 Task: In job post updates choose email frequency weekly.
Action: Mouse moved to (829, 71)
Screenshot: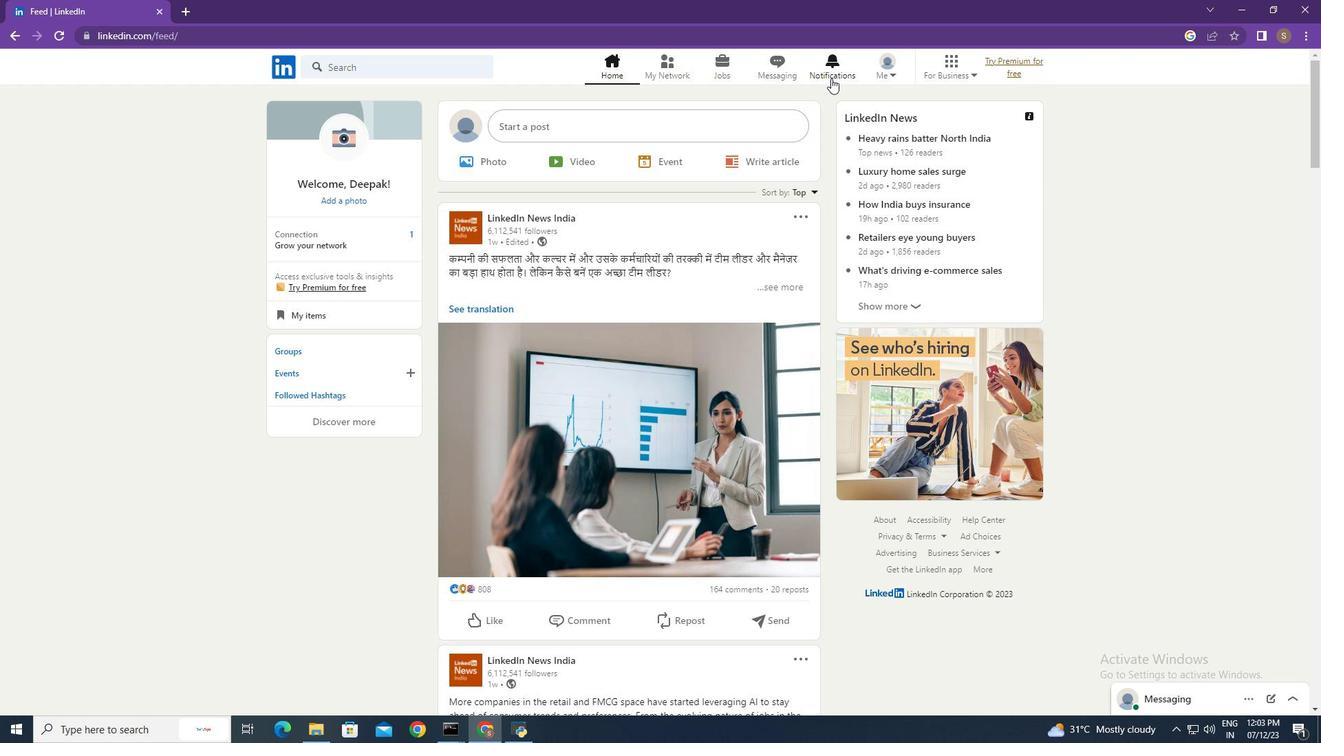 
Action: Mouse pressed left at (829, 71)
Screenshot: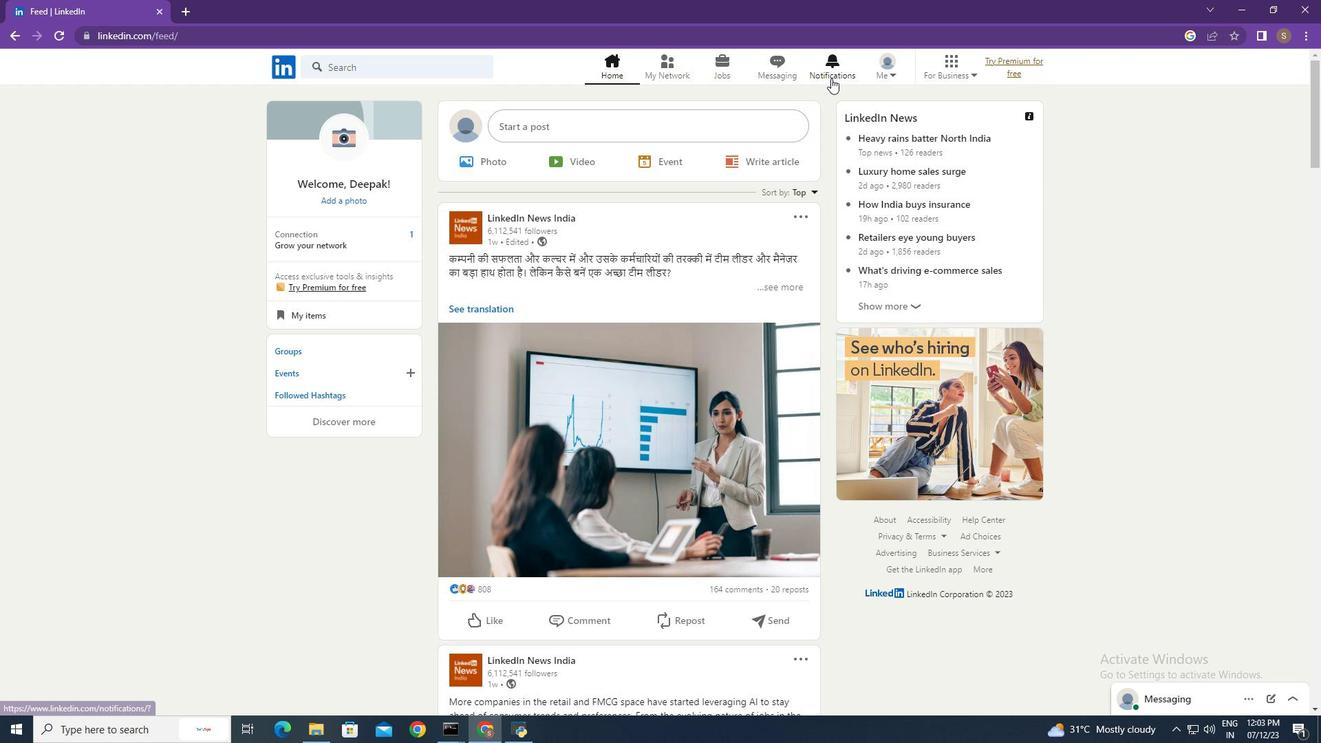 
Action: Mouse moved to (295, 154)
Screenshot: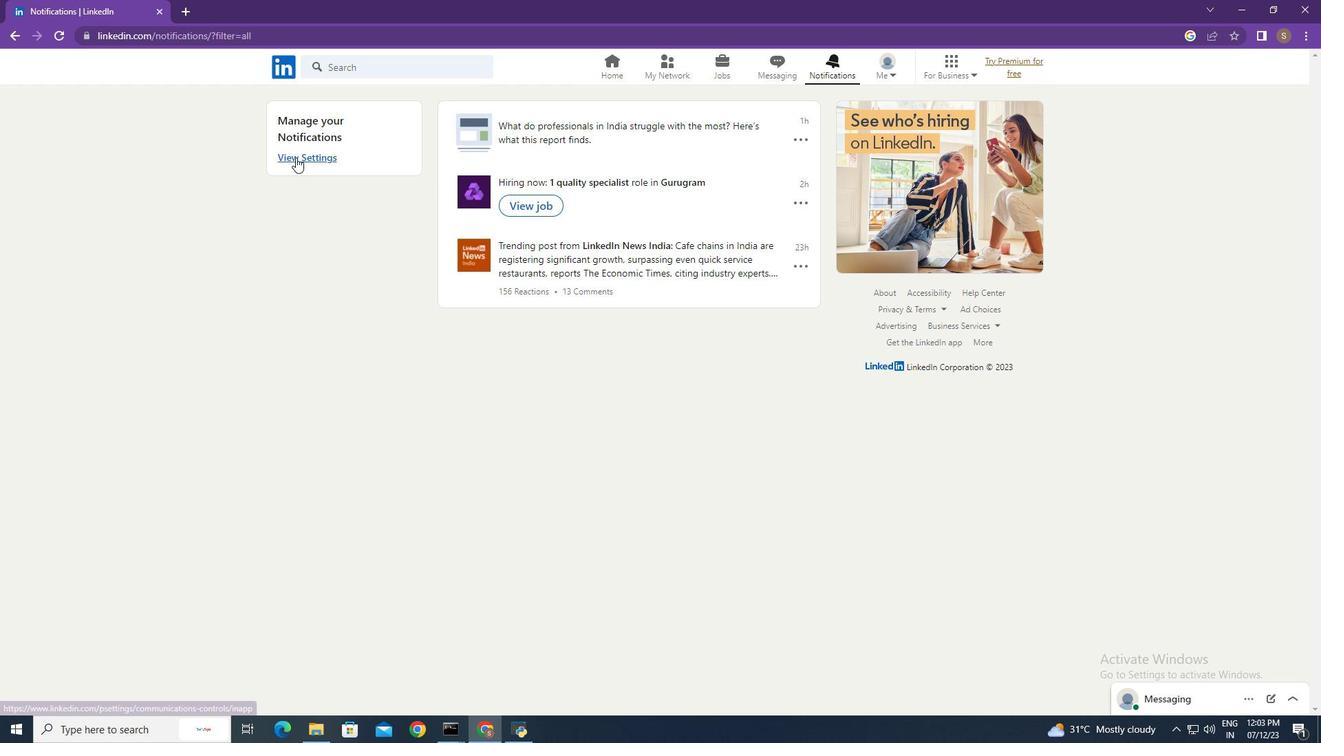 
Action: Mouse pressed left at (295, 154)
Screenshot: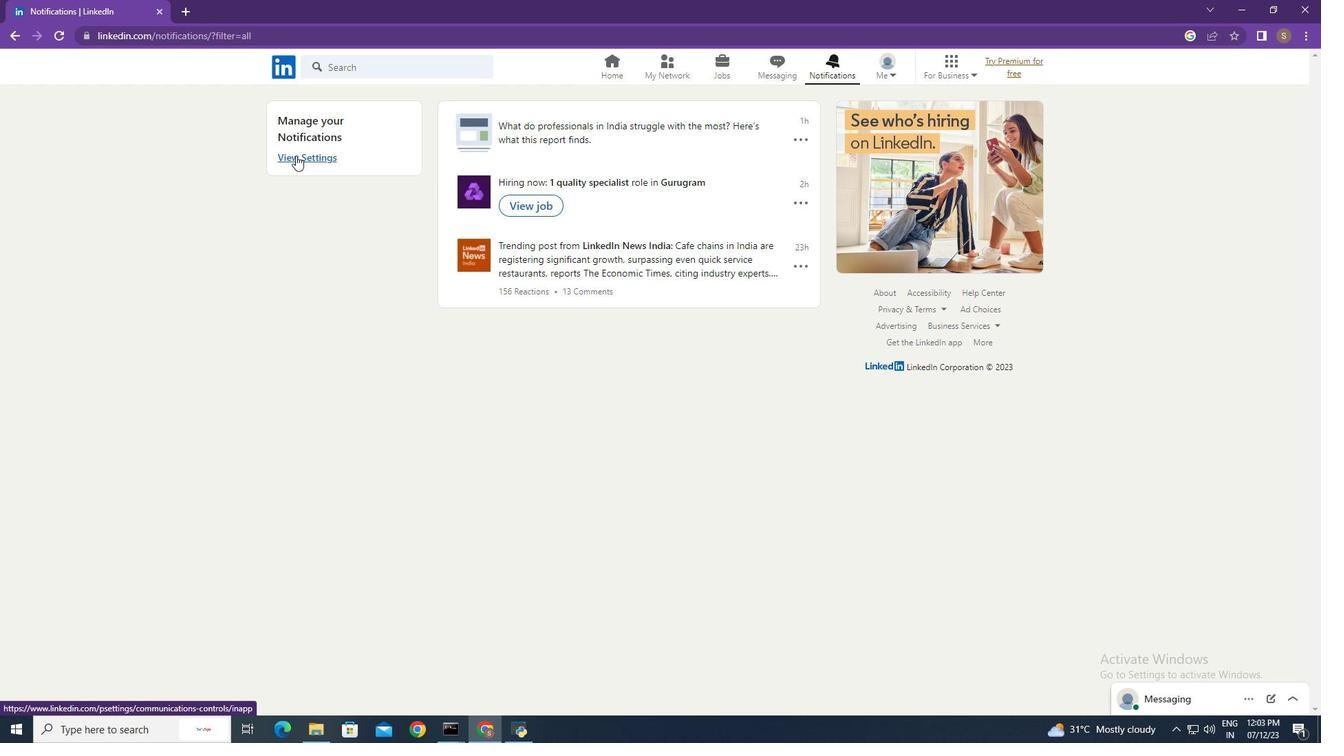 
Action: Mouse moved to (771, 248)
Screenshot: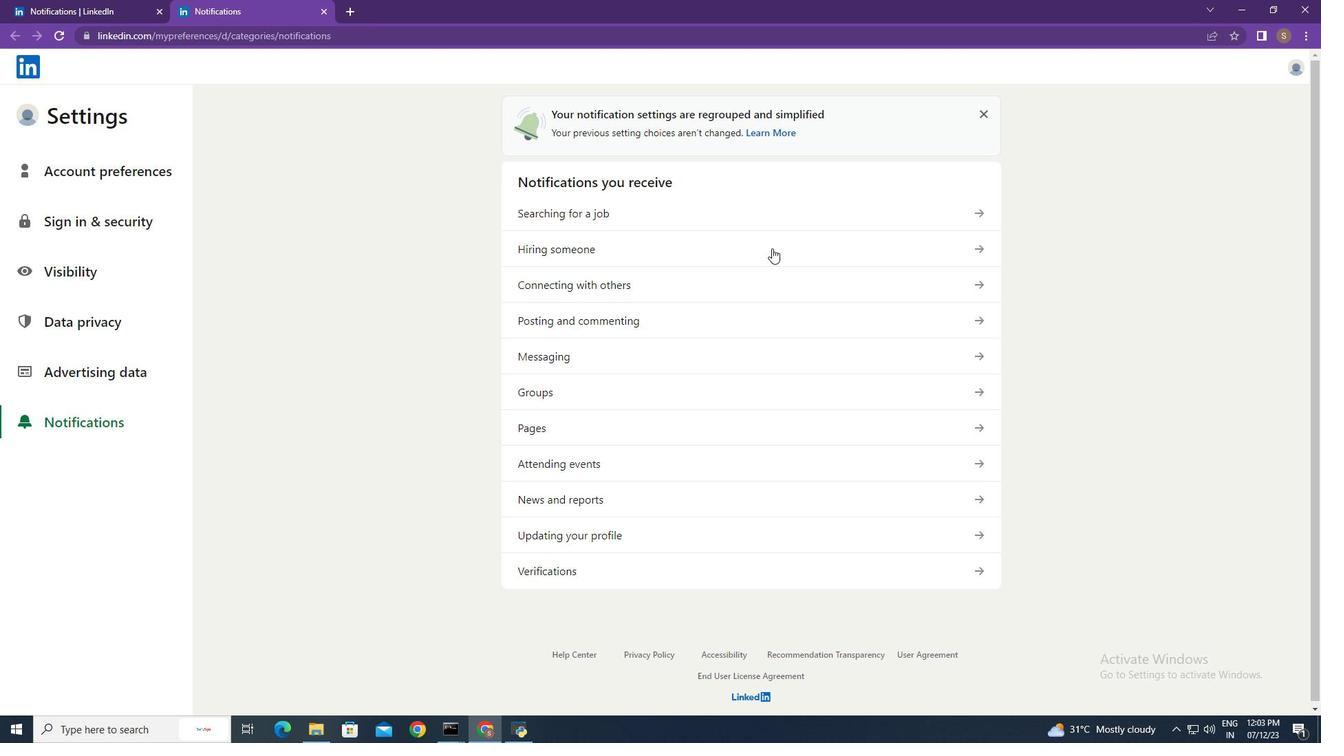 
Action: Mouse pressed left at (771, 248)
Screenshot: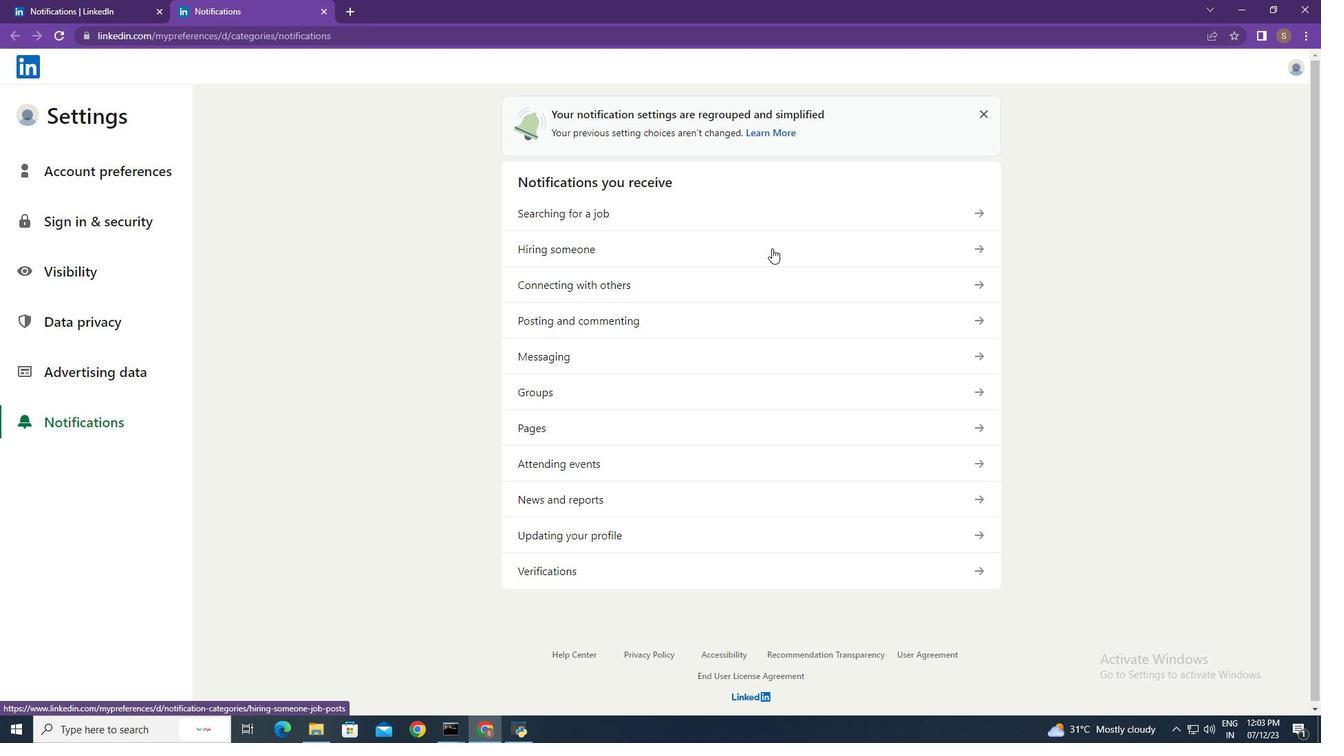 
Action: Mouse moved to (886, 255)
Screenshot: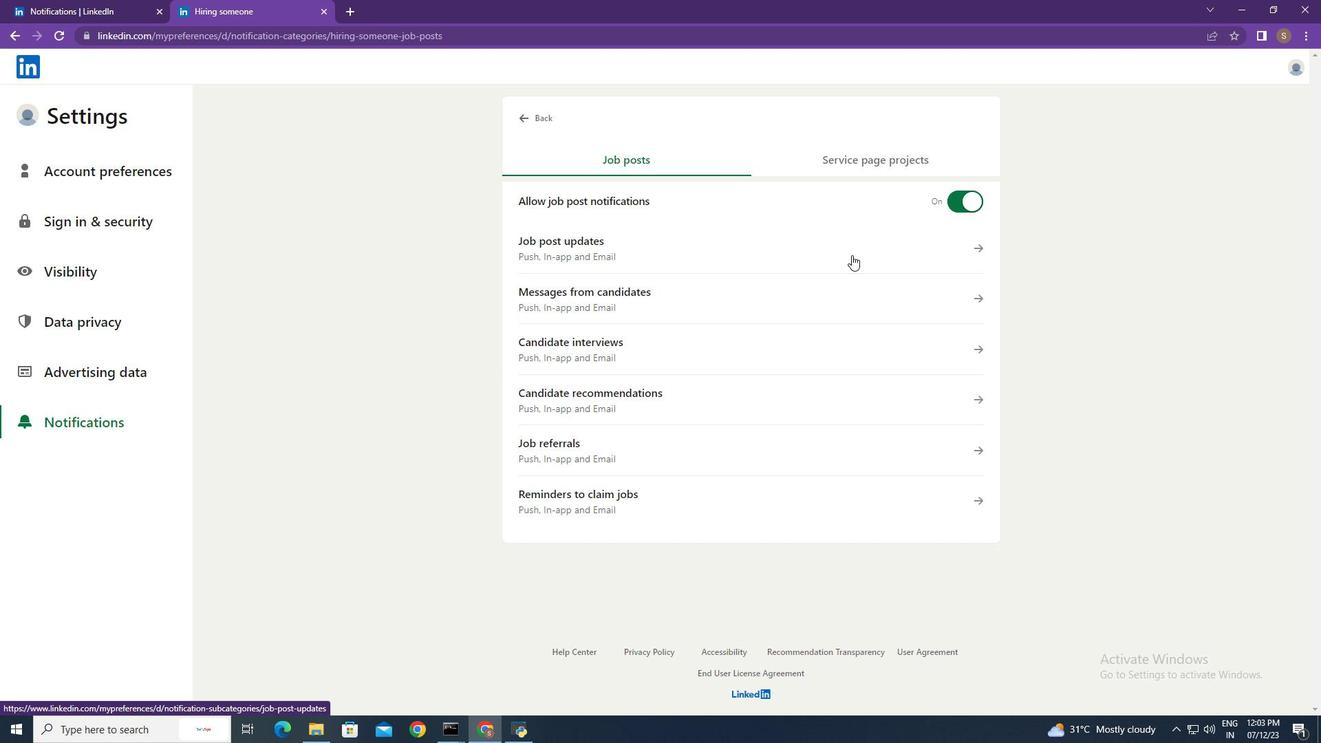 
Action: Mouse pressed left at (886, 255)
Screenshot: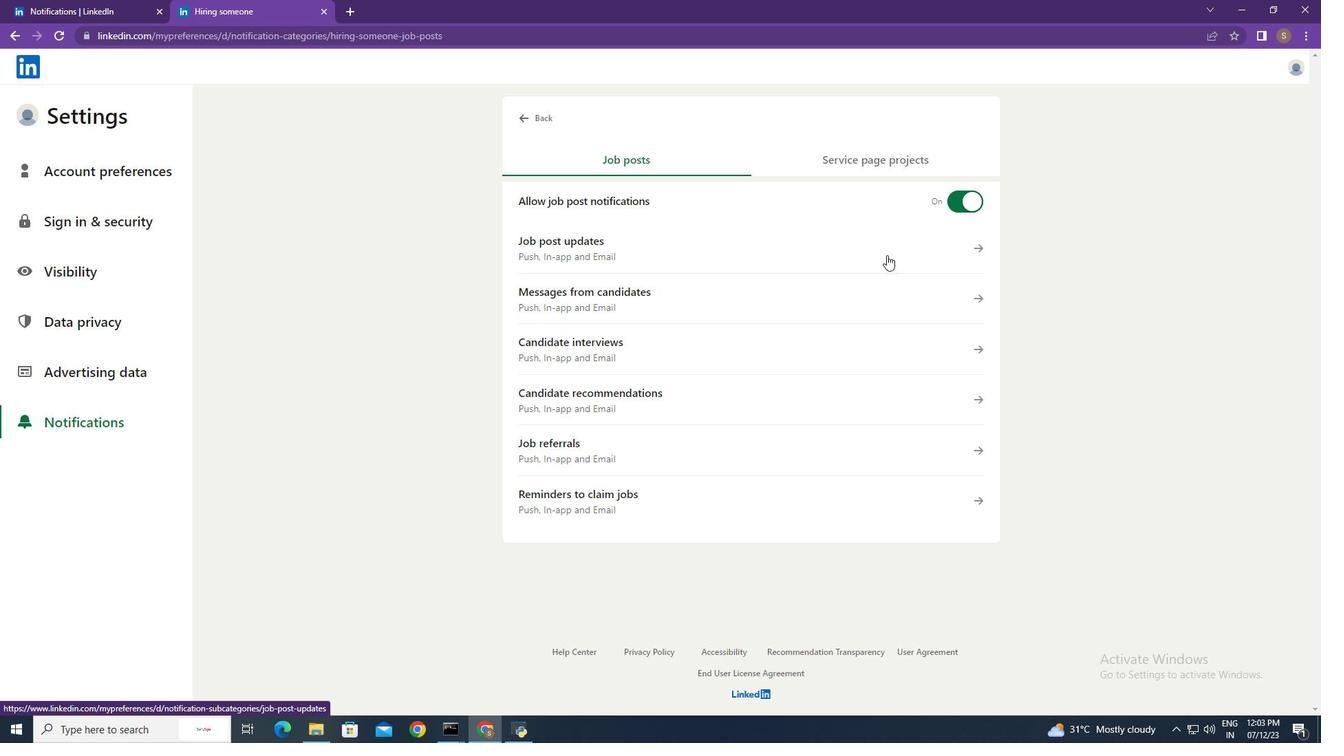 
Action: Mouse moved to (538, 469)
Screenshot: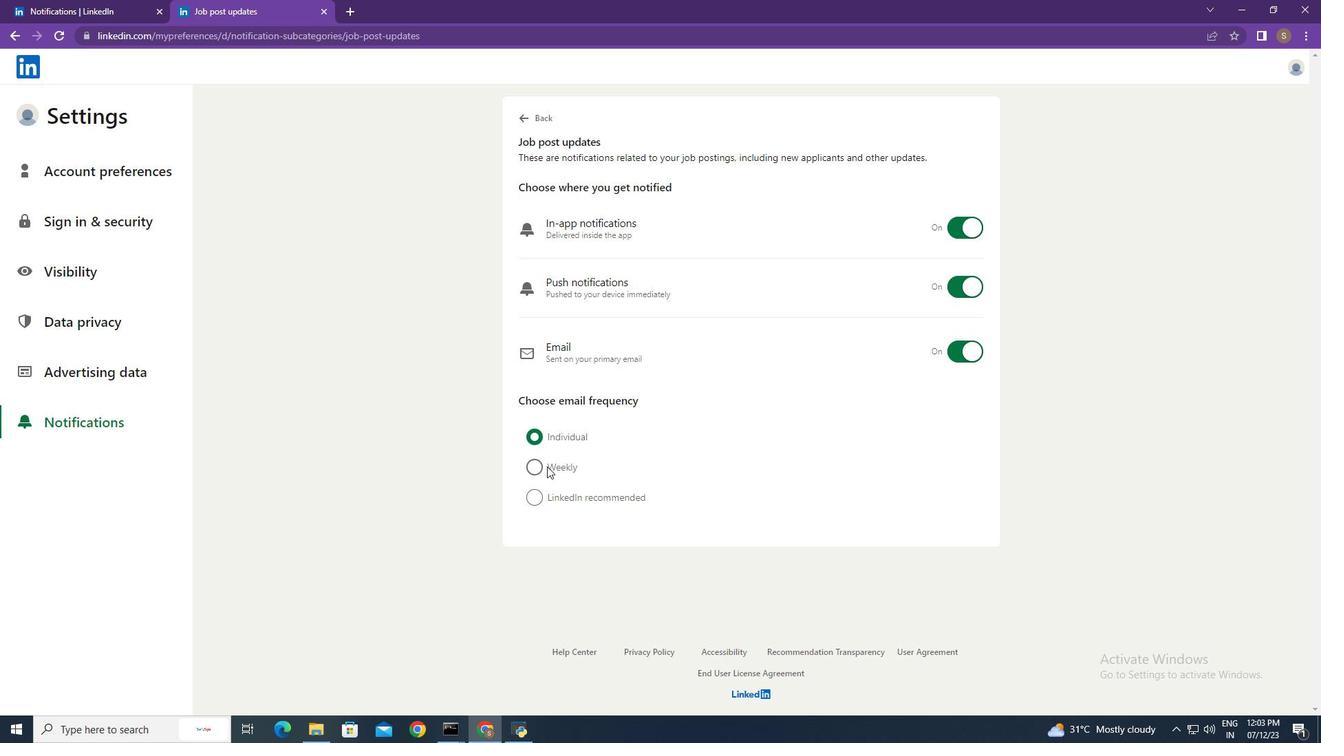 
Action: Mouse pressed left at (538, 469)
Screenshot: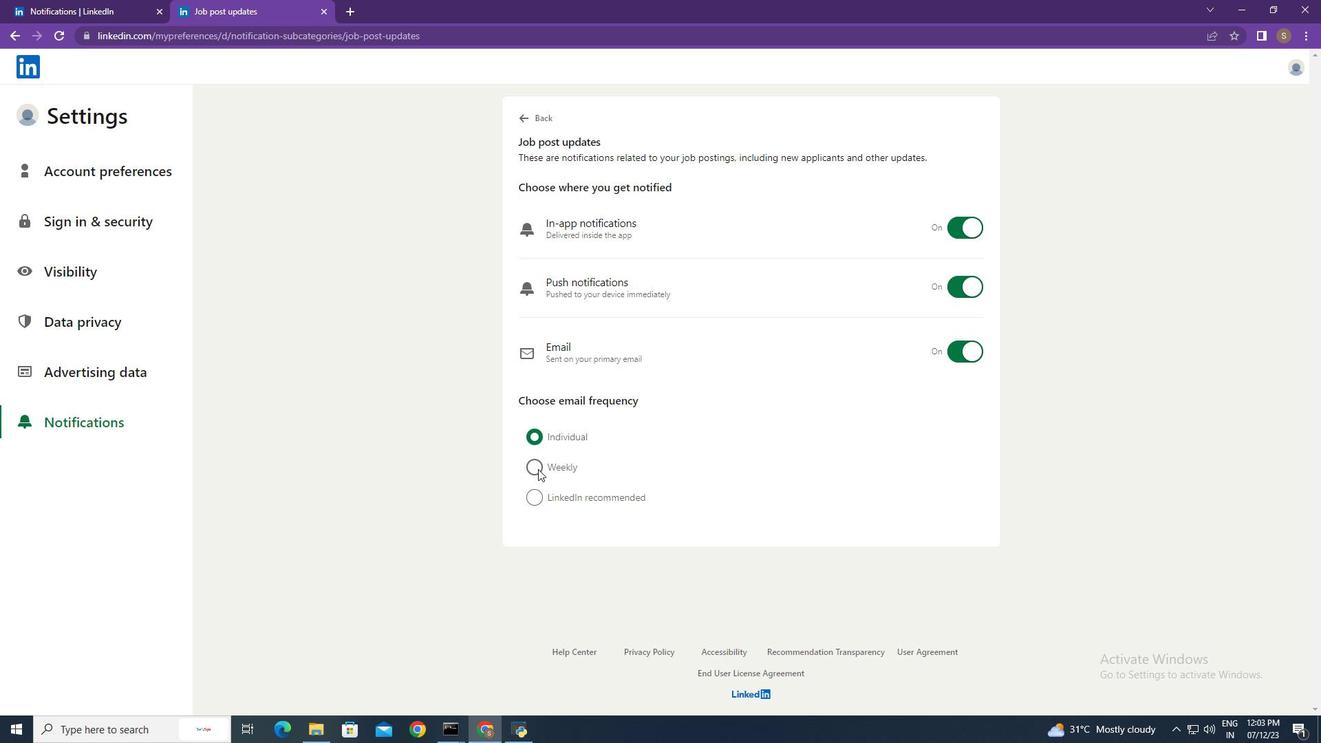 
Action: Mouse moved to (402, 452)
Screenshot: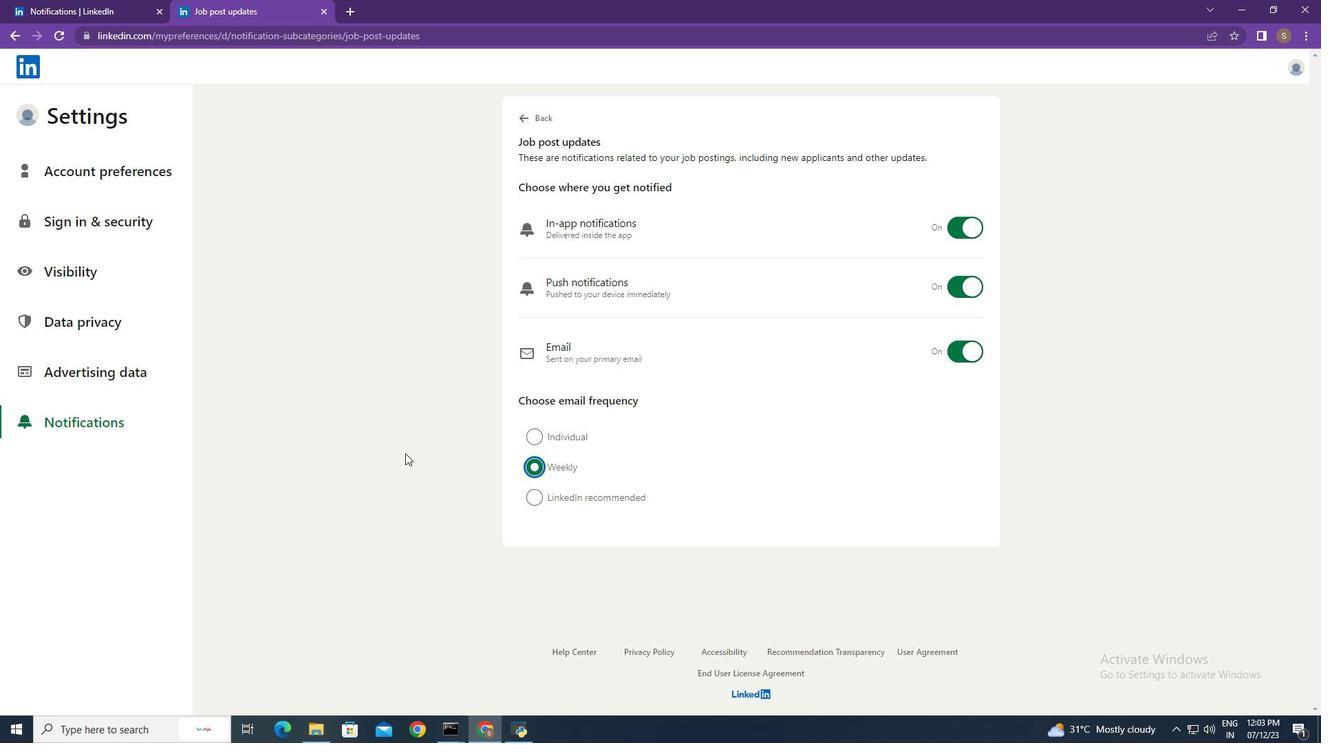 
